 Task: Create a Sankey diagram for energy flow analysis.
Action: Mouse moved to (126, 57)
Screenshot: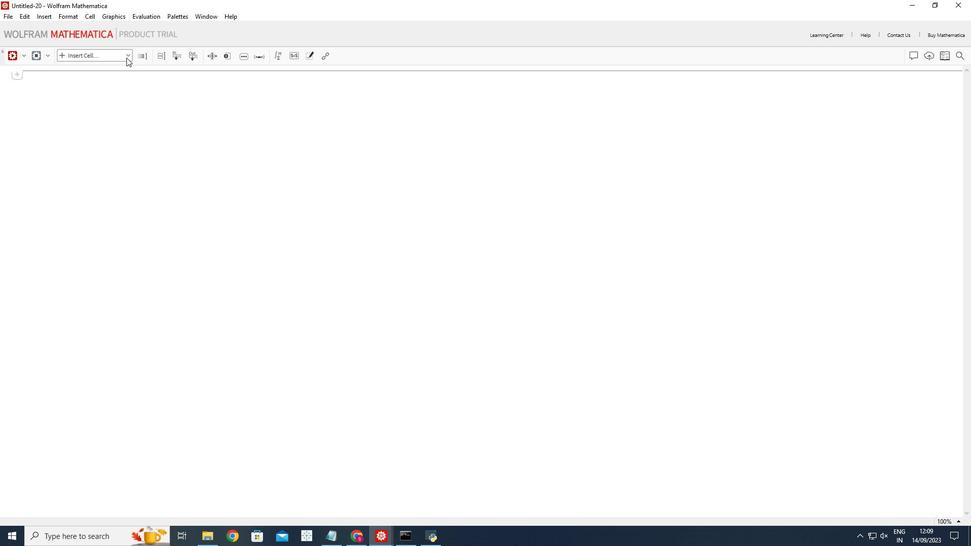 
Action: Mouse pressed left at (126, 57)
Screenshot: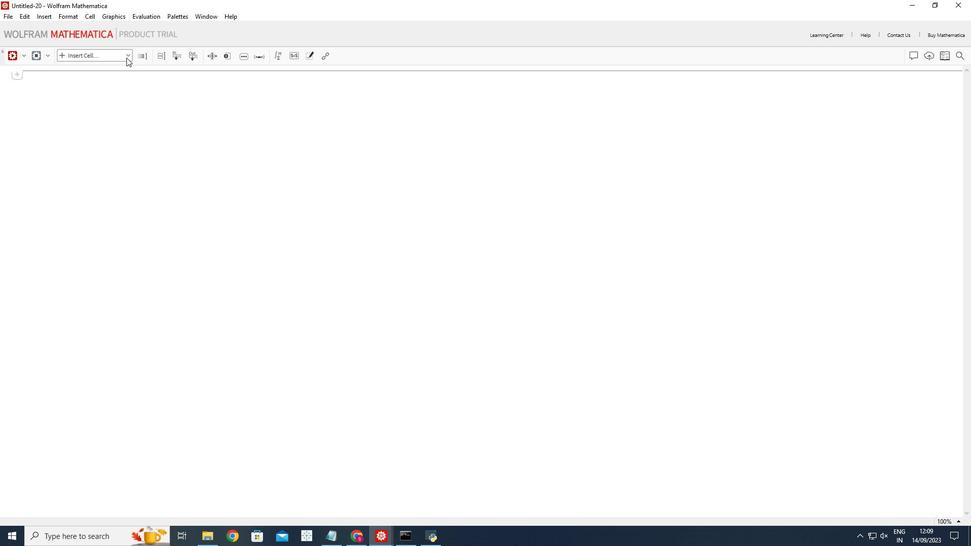 
Action: Mouse moved to (98, 76)
Screenshot: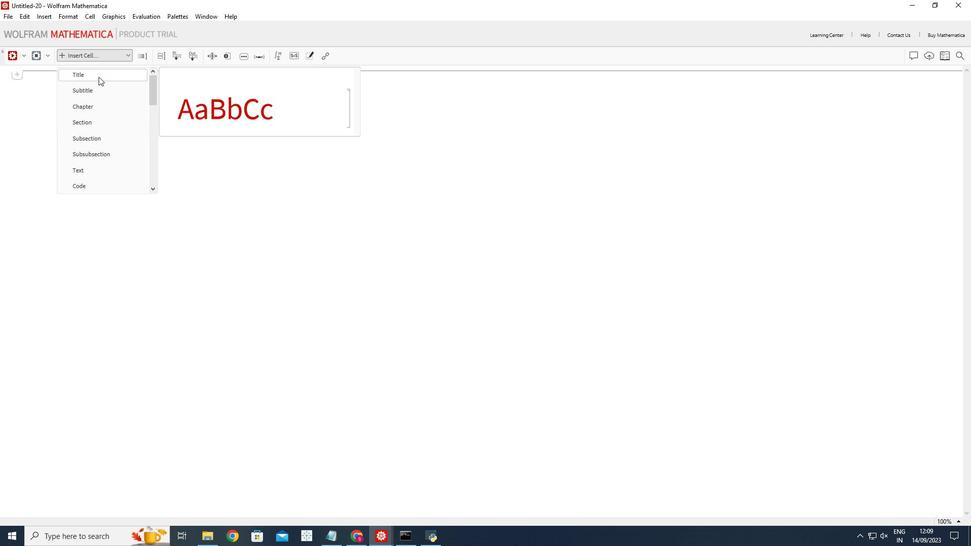 
Action: Mouse pressed left at (98, 76)
Screenshot: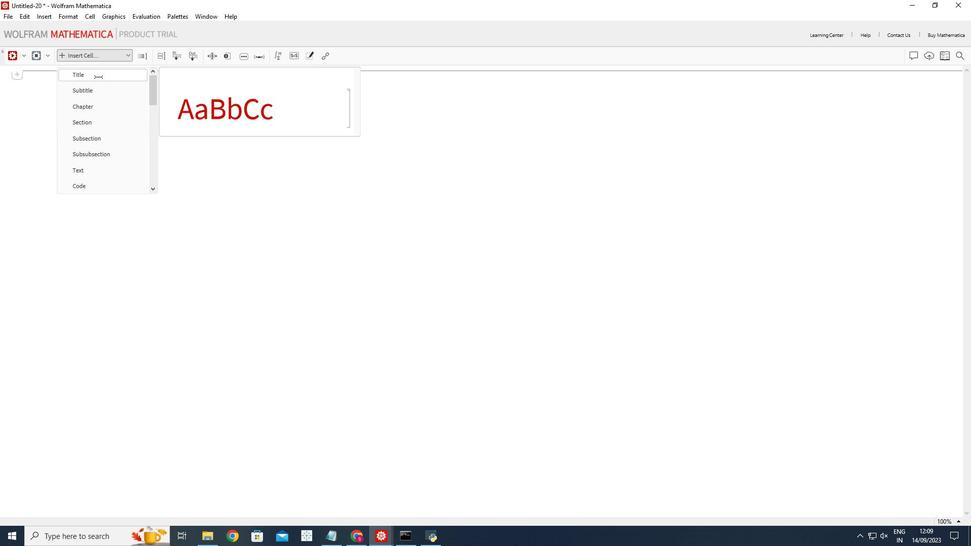
Action: Mouse moved to (88, 103)
Screenshot: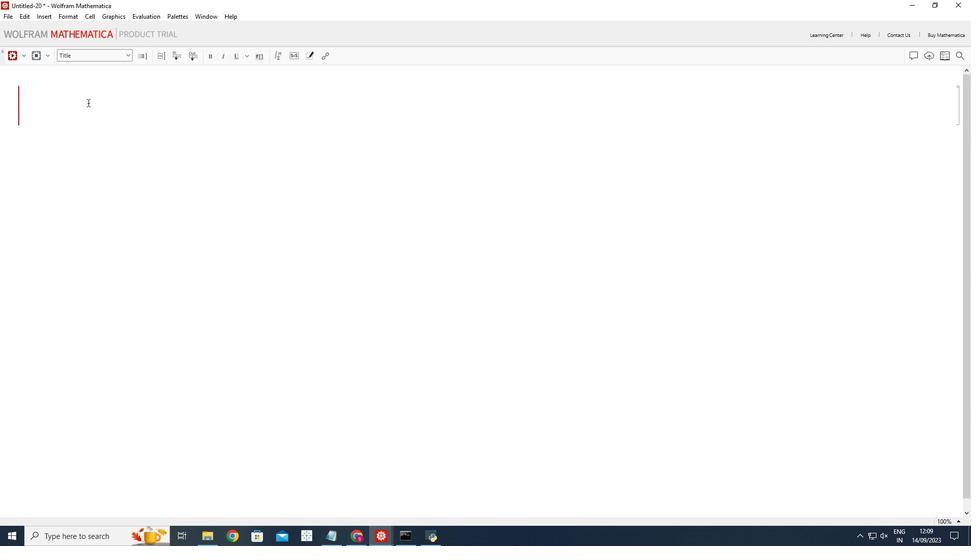 
Action: Mouse pressed left at (88, 103)
Screenshot: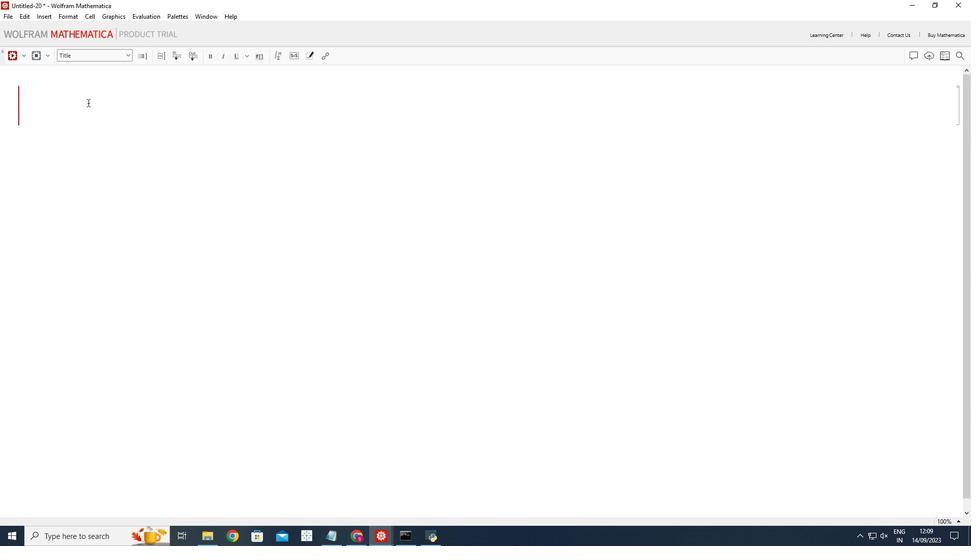 
Action: Mouse moved to (442, 412)
Screenshot: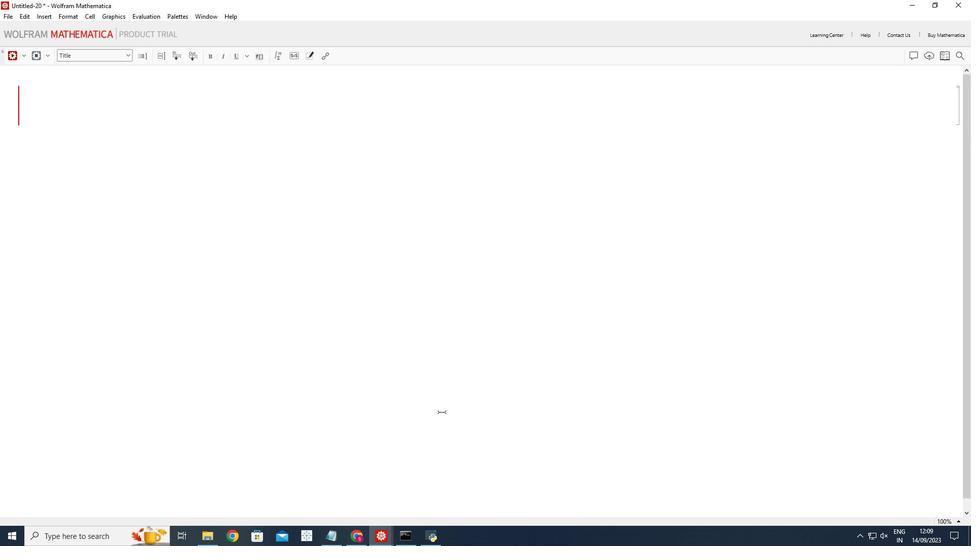
Action: Key pressed <Key.shift_r>Sankey<Key.space><Key.shift_r>Diagram<Key.space>for<Key.space><Key.shift_r>Energy<Key.space>flow<Key.space>analysis
Screenshot: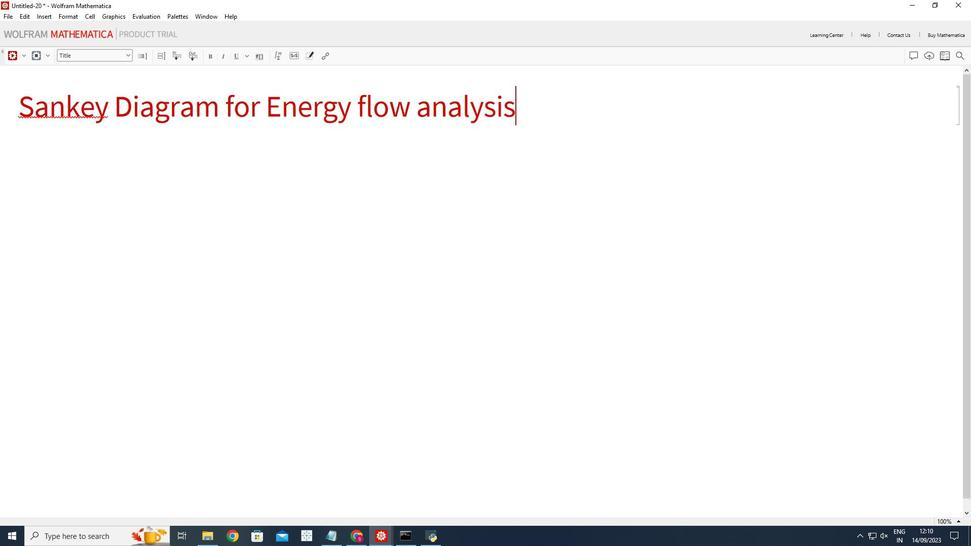 
Action: Mouse moved to (225, 193)
Screenshot: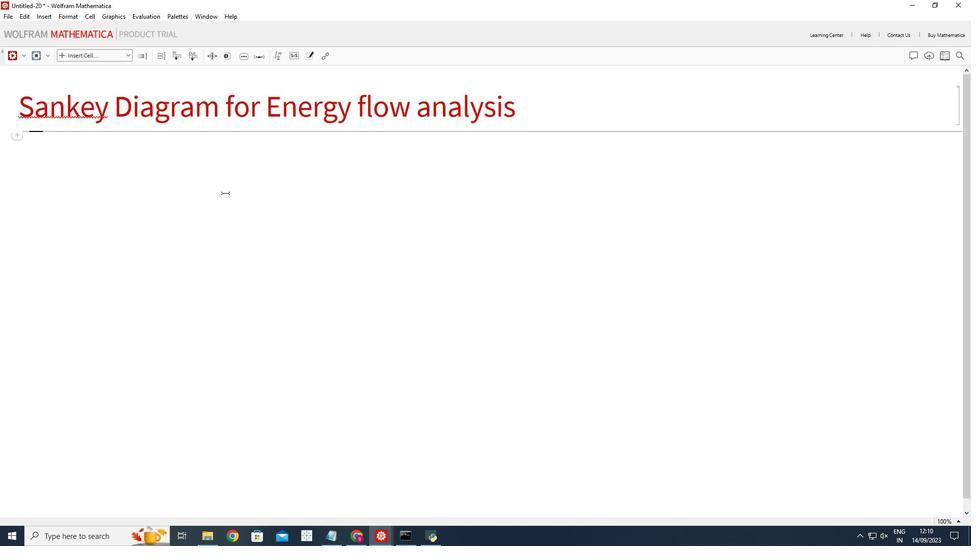
Action: Mouse pressed left at (225, 193)
Screenshot: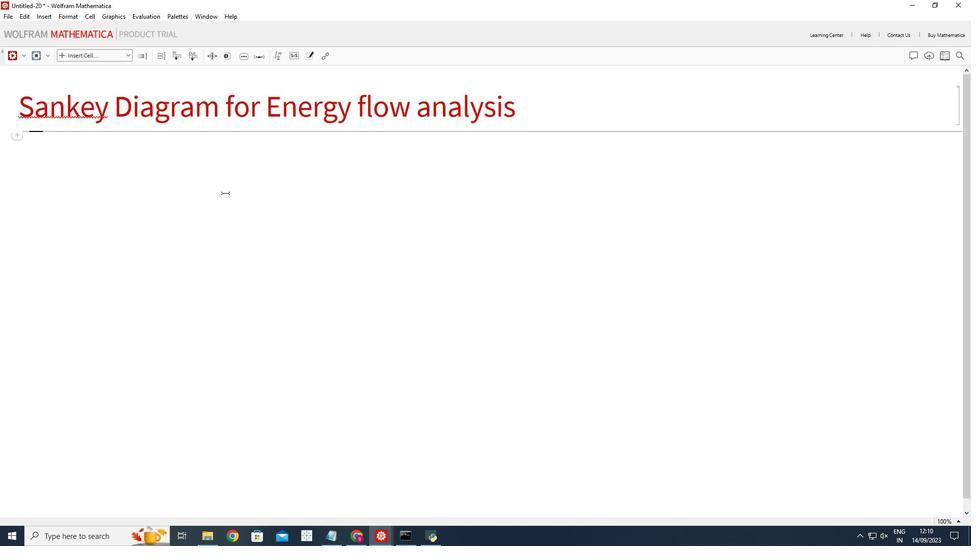 
Action: Mouse moved to (125, 57)
Screenshot: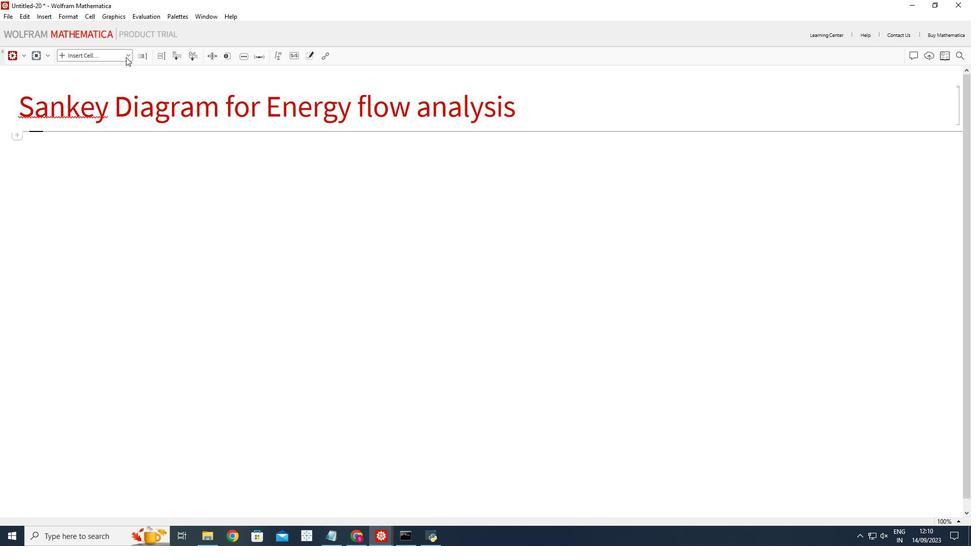 
Action: Mouse pressed left at (125, 57)
Screenshot: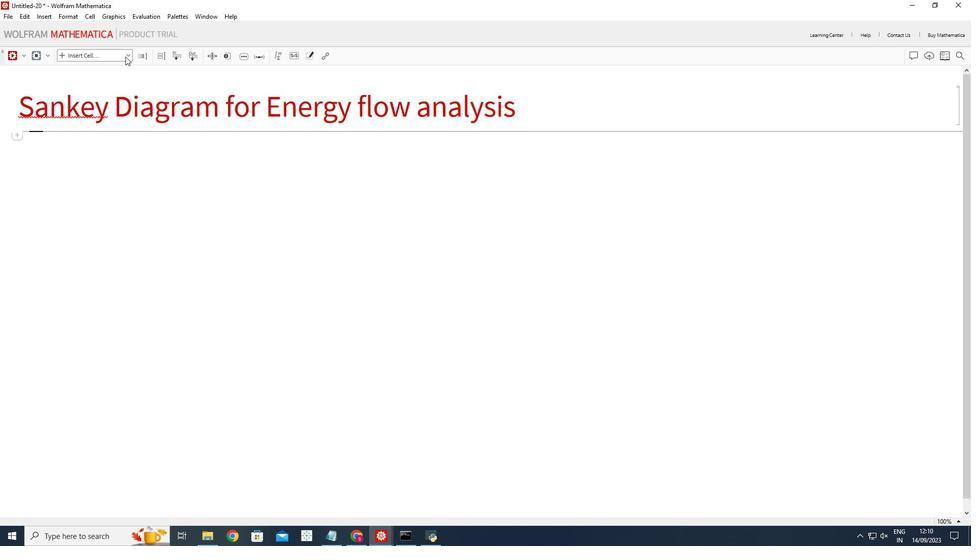 
Action: Mouse moved to (95, 186)
Screenshot: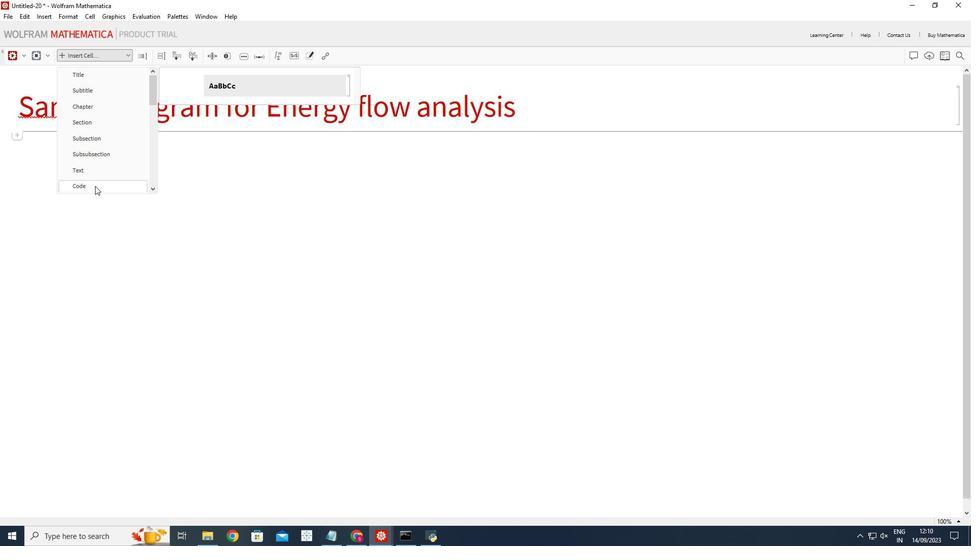 
Action: Mouse pressed left at (95, 186)
Screenshot: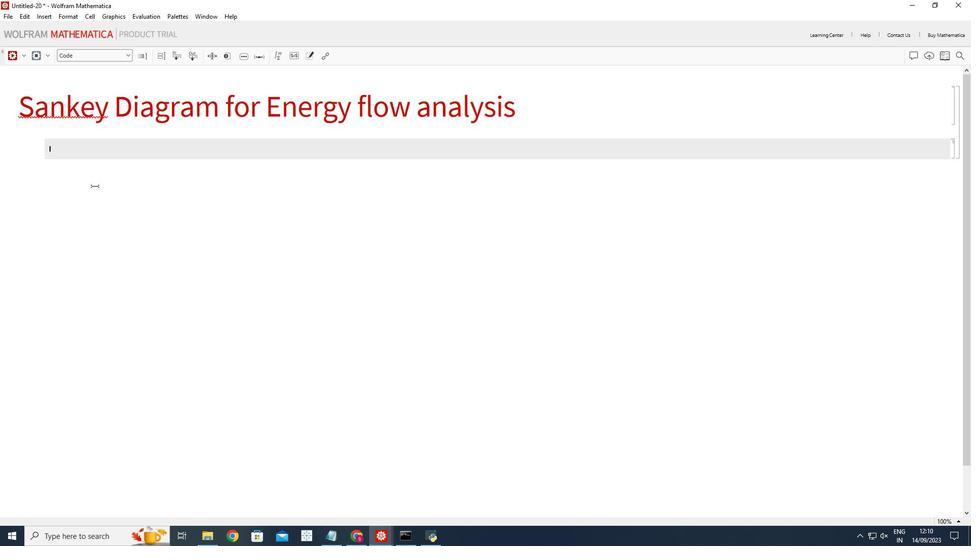 
Action: Mouse moved to (86, 149)
Screenshot: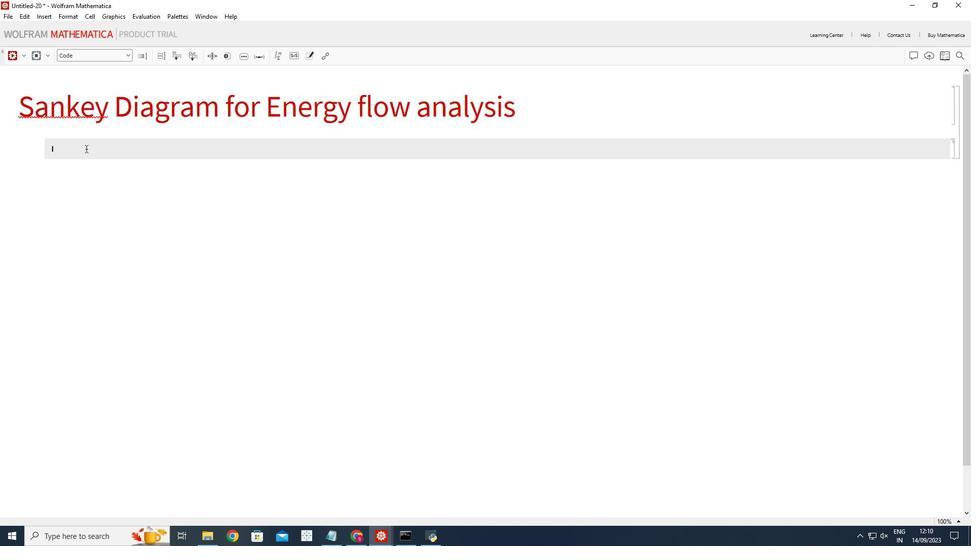 
Action: Mouse pressed left at (86, 149)
Screenshot: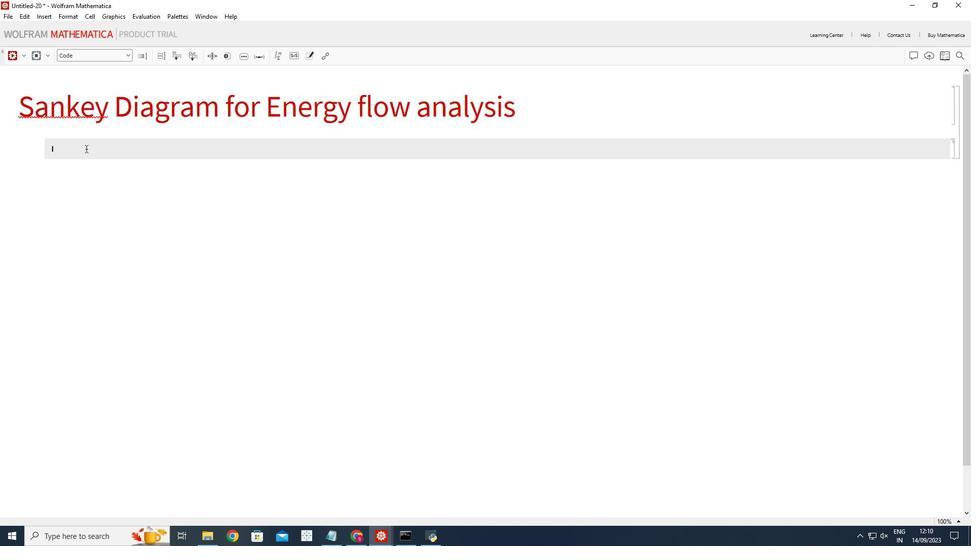 
Action: Mouse moved to (414, 418)
Screenshot: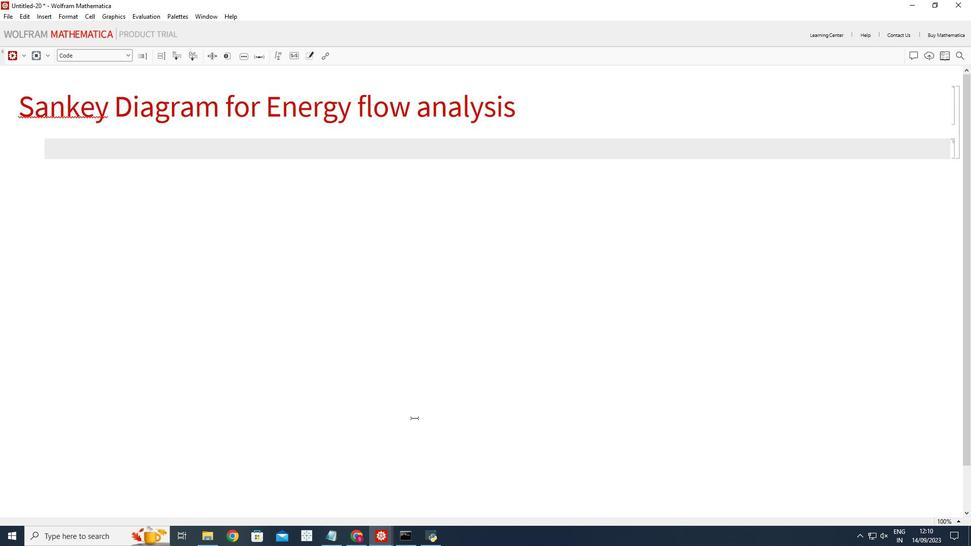 
Action: Key pressed <Key.shift_r>(*<Key.space><Key.shift_r>Define<Key.space>the<Key.space>enrgy<Key.space>flow<Key.space>data<Key.space>
Screenshot: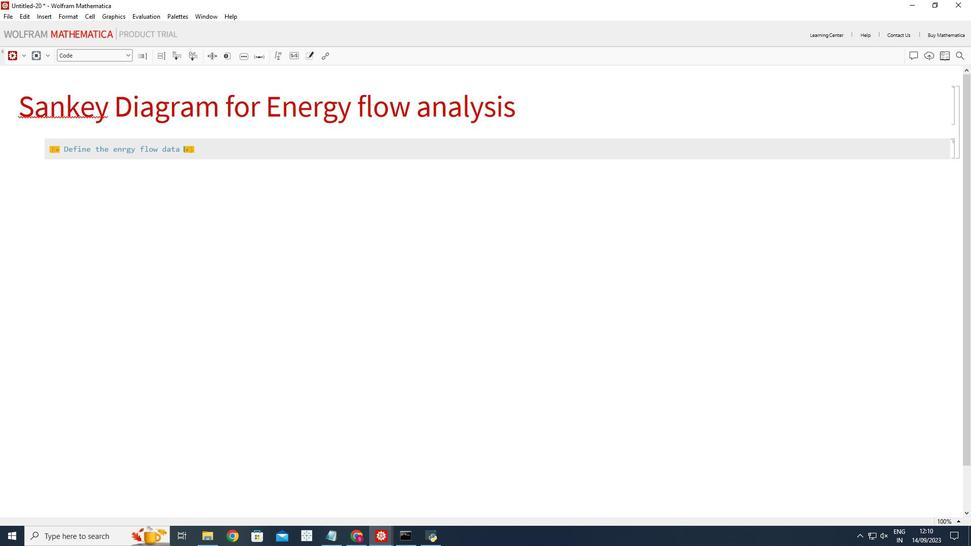 
Action: Mouse moved to (233, 142)
Screenshot: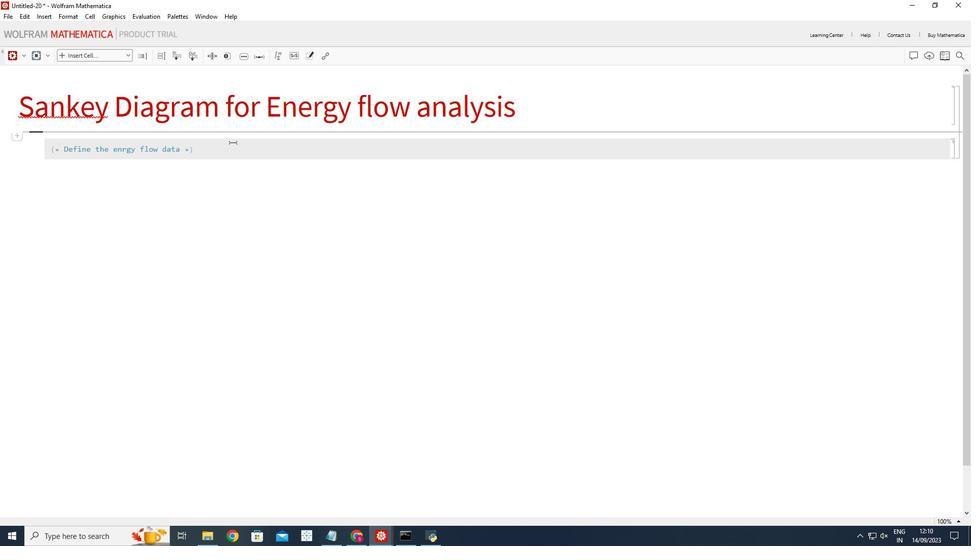 
Action: Mouse pressed left at (233, 142)
Screenshot: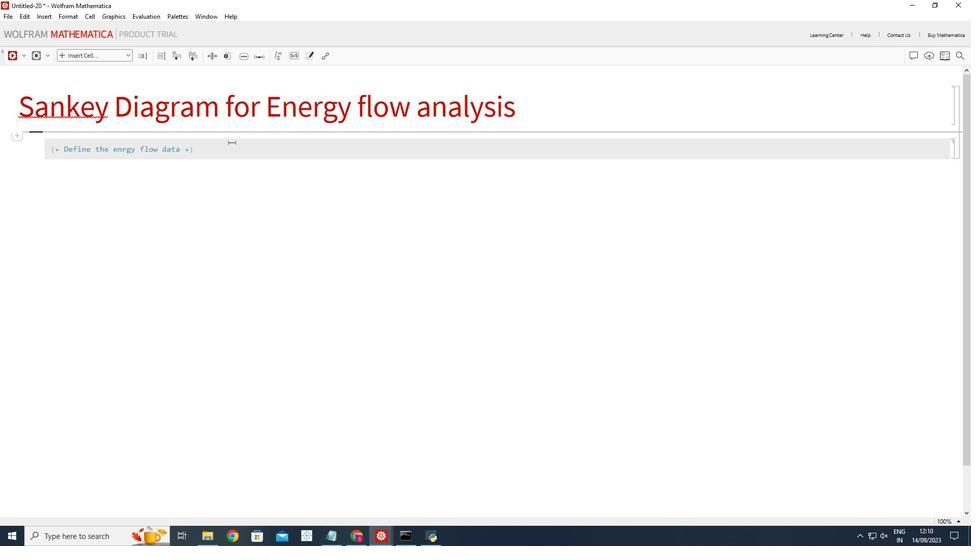 
Action: Mouse moved to (221, 148)
Screenshot: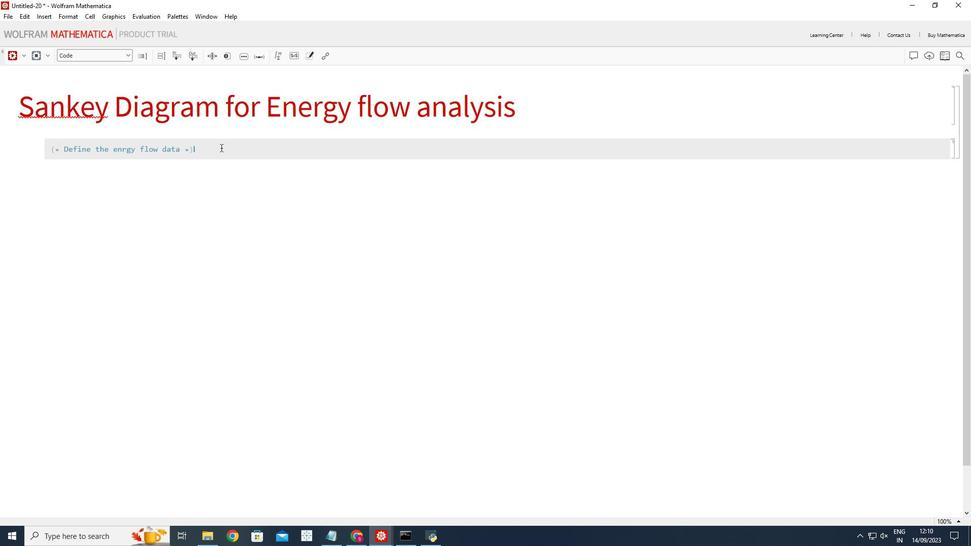 
Action: Mouse pressed left at (221, 148)
Screenshot: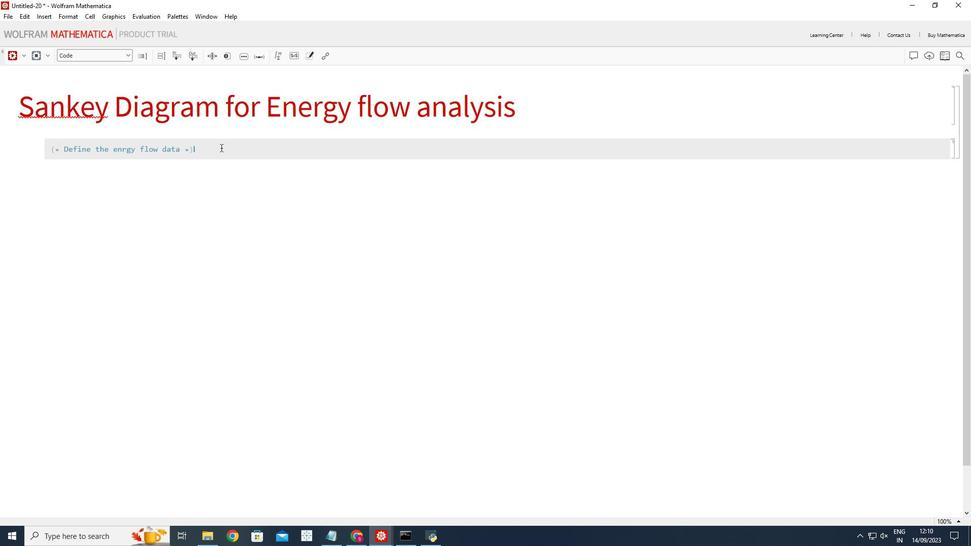 
Action: Key pressed <Key.enter>energy<Key.shift_r>Data<Key.space>=<Key.space><Key.shift_r>{<Key.shift_r>{<Key.shift_r>"<Key.shift_r><Key.shift_r><Key.shift_r><Key.shift_r><Key.shift_r><Key.shift_r><Key.shift_r>Input<Key.right>,<Key.space><Key.shift_r>"<Key.shift_r>Process<Key.space>1<Key.right>,<Key.space><Key.shift_r><Key.shift_r><Key.shift_r><Key.shift_r><Key.shift_r><Key.shift_r><Key.shift_r><Key.shift_r><Key.shift_r>"<Key.shift_r>Process<Key.space>2<Key.right>,<Key.space><Key.shift_r><Key.shift_r><Key.shift_r><Key.shift_r><Key.shift_r><Key.shift_r><Key.shift_r><Key.shift_r><Key.shift_r>"<Key.shift_r>Output<Key.right><Key.right>,<Key.space><Key.shift_r>{100,<Key.space>-30,<Key.space>-20,<Key.space>50<Key.right>,<Key.space><Key.enter><Key.shift_r>(*<Key.shift_r>Input<Key.space>energy<Key.space>and<Key.space>flows<Key.space>between<Key.space>processes<Key.right><Key.left><Key.space><Key.right><Key.right><Key.shift_r><Key.shift_r><Key.shift_r><Key.shift_r>{0,30,-10,-20<Key.right>,<Key.enter><Key.shift_r>(*<Key.space><Key.shift_r>Process<Key.space>1<Key.space>energy<Key.space>and<Key.space>flows<Key.space>between<Key.space>processes<Key.right><Key.space><Key.backspace><Key.right><Key.shift_r>{0,0,10,-10<Key.right>,<Key.enter><Key.shift_r>(*<Key.space><Key.shift_r>Process<Key.space>2<Key.space>energy<Key.space>and<Key.space>flows<Key.space>between<Key.space>processes<Key.right><Key.right><Key.shift_r><Key.shift_r><Key.shift_r><Key.shift_r><Key.shift_r><Key.shift_r>{0,0,0,10<Key.right><Key.space><Key.right>;<Key.enter><Key.enter><Key.shift_r>(*<Key.space>create<Key.space><Key.shift_r>Sankey<Key.space><Key.shift_r>diagram<Key.space>using<Key.space><Key.shift_r>List<Key.shift_r>Line<Key.shift_r>Plot<Key.space><Key.right><Key.right><Key.enter><Key.shift_r>Plot<Key.space>=<Key.space><Key.shift_r>List<Key.shift_r>Line<Key.shift_r>Plot<Key.enter>[<Key.shift_r>Table[<Key.shift_r>Tooltip[energy<Key.shift_r>Data[[i<Key.right><Key.right>,<Key.space>energy<Key.shift_r>Data[[i,-1<Key.right><Key.right><Key.right>,<Key.space><Key.shift_r>{i,<Key.space><Key.shift_r>Lenght<Key.backspace><Key.backspace>th[energy<Key.shift_r><Key.shift_r><Key.shift_r><Key.shift_r><Key.shift_r>Data<Key.right><Key.right><Key.right>,<Key.space><Key.shift_r>Plot<Key.shift_r>Range<Key.enter><Key.shift_r>All,<Key.enter><Key.shift_r>Base<Key.shift_r>Style<Key.enter><Key.space><Key.shift_r>Thickness[<Key.shift_r>Large<Key.right>,<Key.space><Key.shift_r>Frame<Key.enter><Key.shift_r>True,<Key.space><Key.shift_r><Key.shift_r>Frame<Key.shift_r>Label<Key.enter><Key.shift_r>{<Key.shift_r>"<Key.shift_r>Stages<Key.right>,<Key.space><Key.shift_r>"<Key.shift_r>Eneergy<Key.space><Key.shift_r>Flow<Key.right><Key.right>,<Key.space><Key.shift_r>Image<Key.shift_r>Size<Key.enter><Key.shift_r>Large<Key.left><Key.left><Key.left><Key.left><Key.right><Key.right><Key.right><Key.right><Key.space>,<Key.enter><Key.shift_r>Plot<Key.shift_r>Style<Key.enter><Key.space><Key.shift_r>Color<Key.shift_r>Data[97,<Key.shift_r>"<Key.shift_r>Color<Key.shift_r>List<Key.right><Key.right><Key.right>;<Key.enter><Key.enter><Key.shift_r>(*<Key.space>create<Key.space>a<Key.space>legend<Key.space><Key.right><Key.right><Key.enter>legend<Key.space>=<Key.space><Key.shift_r>Swatch<Key.shift_r>Legend<Key.enter>[<Key.shift_r>Color<Key.shift_r>Data<Key.enter>[97,<Key.space><Key.shift_r>"<Key.shift_r>Color<Key.shift_r><Key.shift_r><Key.shift_r><Key.shift_r><Key.shift_r><Key.shift_r><Key.shift_r><Key.shift_r><Key.shift_r><Key.shift_r><Key.shift_r><Key.shift_r>List<Key.right><Key.right>,<Key.space><Key.shift_r>{<Key.shift_r>"<Key.shift_r><Key.shift_r><Key.shift_r><Key.shift_r><Key.shift_r>Input<Key.right>,<Key.shift_r>"<Key.shift_r>Process<Key.space>1<Key.right>,<Key.space><Key.shift_r>"<Key.shift_r>Process<Key.space>2<Key.right>,<Key.space><Key.shift_r>"<Key.shift_r>Output<Key.right><Key.right>,<Key.space><Key.shift_r>Legend<Key.shift_r><Key.shift_r><Key.shift_r><Key.shift_r><Key.shift_r><Key.shift_r><Key.shift_r><Key.shift_r><Key.shift_r><Key.shift_r><Key.shift_r><Key.shift_r><Key.shift_r><Key.shift_r><Key.shift_r>Layout<Key.enter><Key.shift_r>{"<Key.shift_r>Row<Key.right>,<Key.space>1<Key.left><Key.right><Key.right><Key.right>;<Key.enter><Key.enter><Key.shift_r>(*<Key.space><Key.shift_r>Combine<Key.space>the<Key.space>plot<Key.space>and<Key.space>legend<Key.space><Key.right><Key.right><Key.enter><Key.shift_r>Legended[<Key.shift_r>Pl<Key.backspace><Key.backspace>plot,<Key.space>legend<Key.right><Key.shift_r><Key.enter>
Screenshot: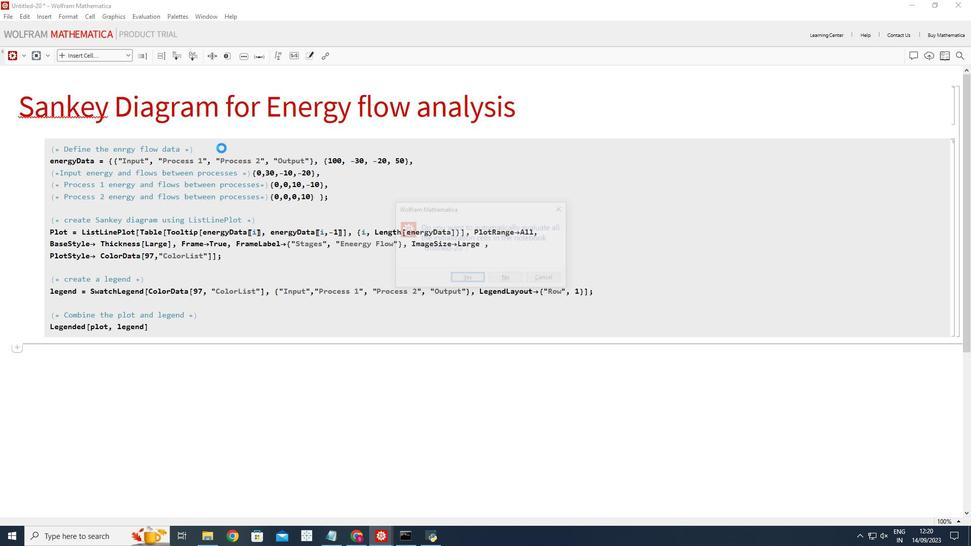 
Action: Mouse moved to (467, 277)
Screenshot: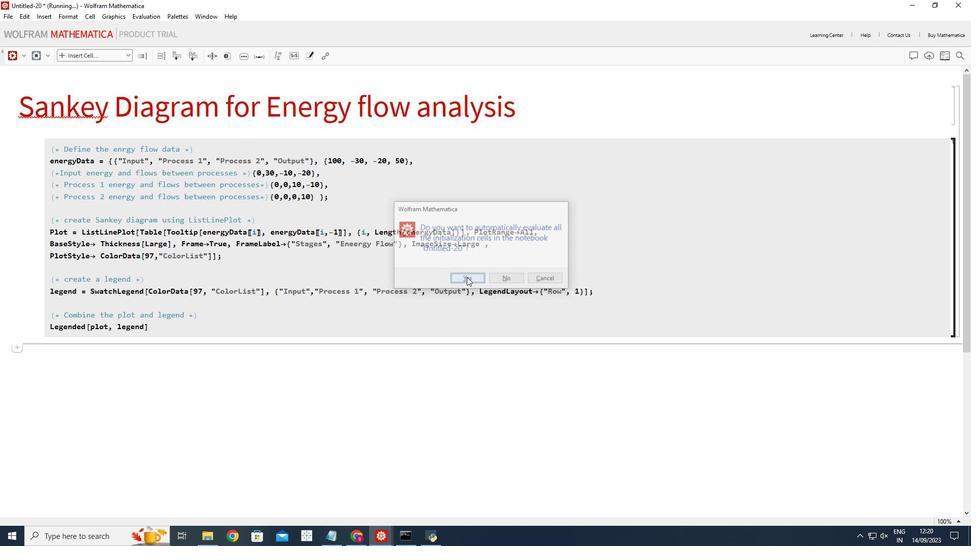 
Action: Mouse pressed left at (467, 277)
Screenshot: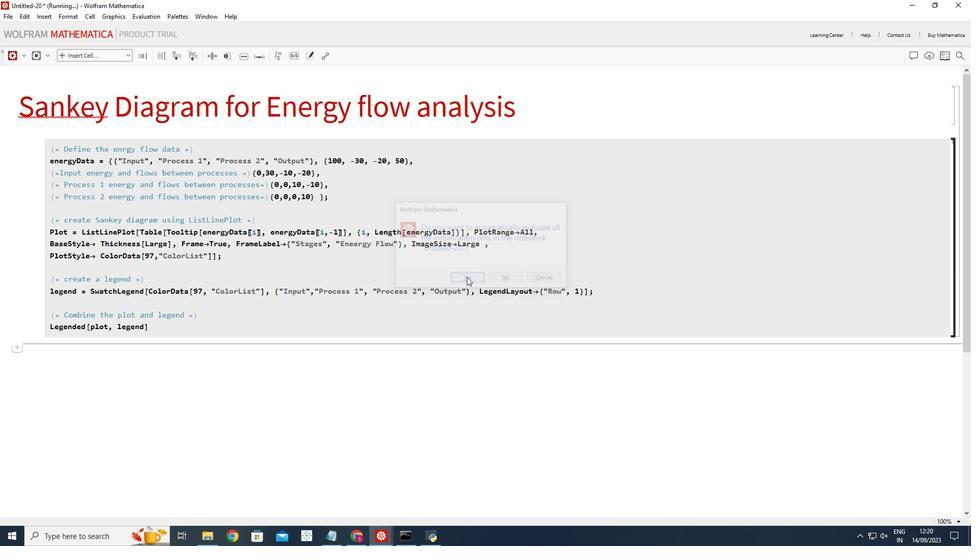 
Action: Mouse moved to (600, 301)
Screenshot: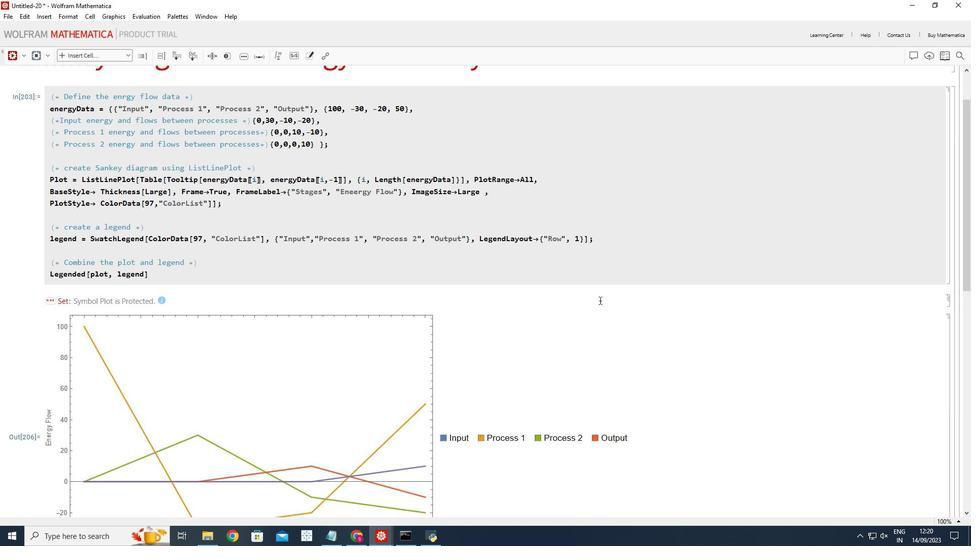 
Action: Mouse scrolled (600, 300) with delta (0, 0)
Screenshot: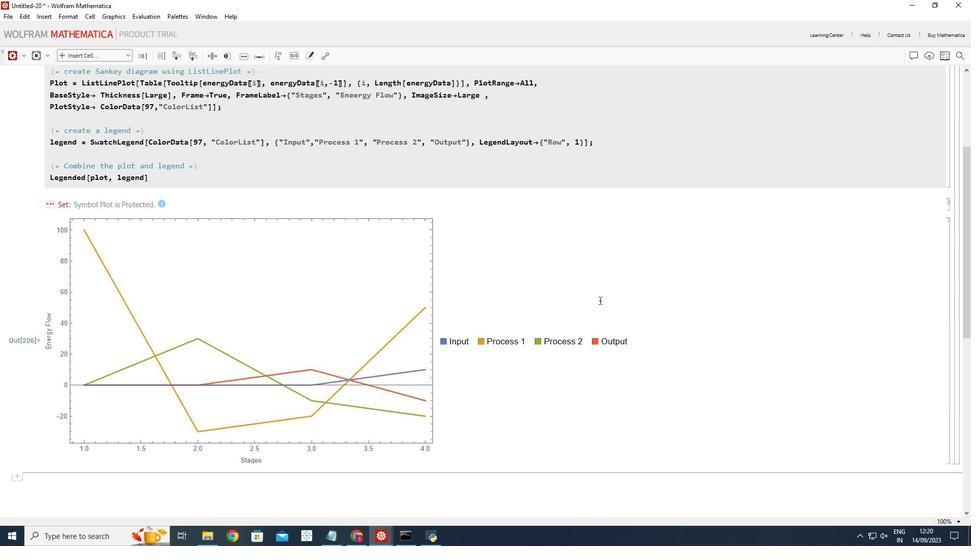 
Action: Mouse scrolled (600, 300) with delta (0, 0)
Screenshot: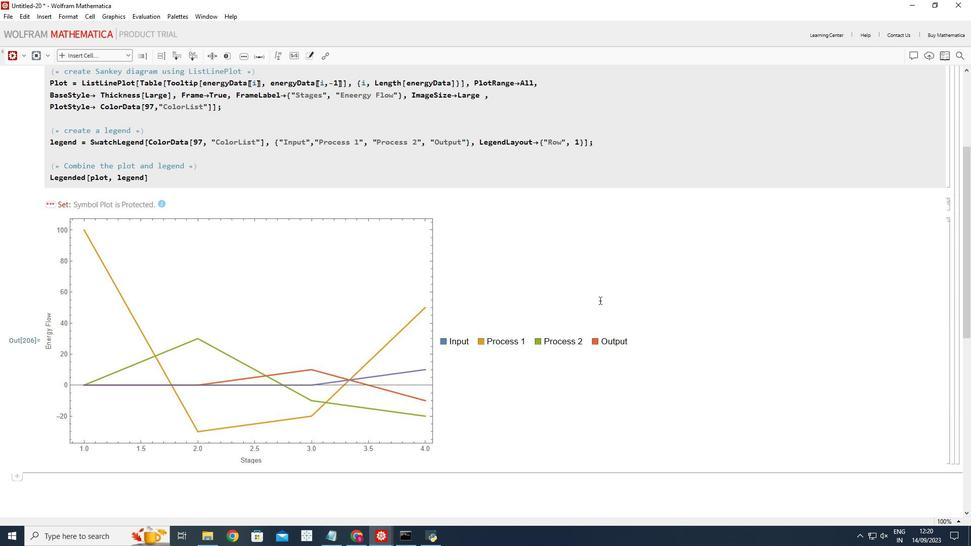 
Action: Mouse scrolled (600, 300) with delta (0, 0)
Screenshot: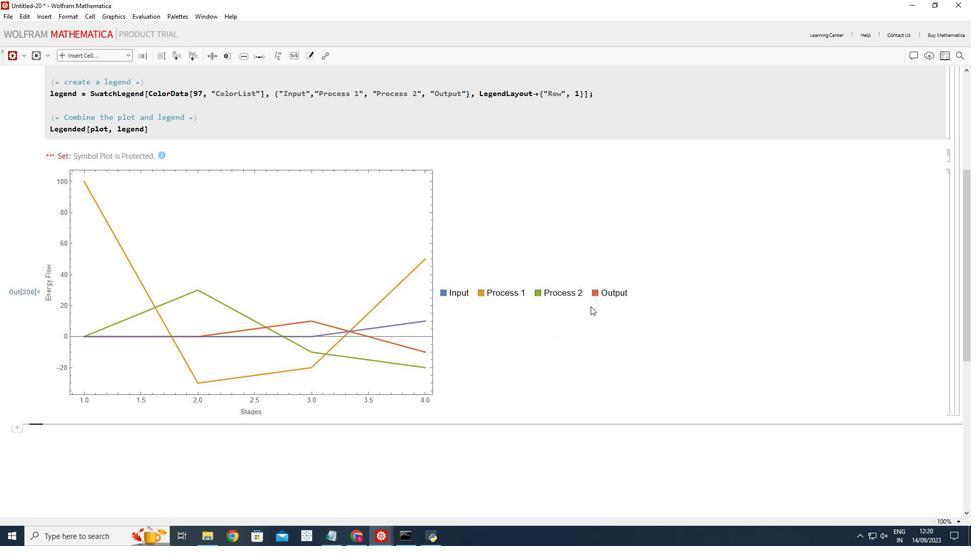
Action: Mouse moved to (391, 329)
Screenshot: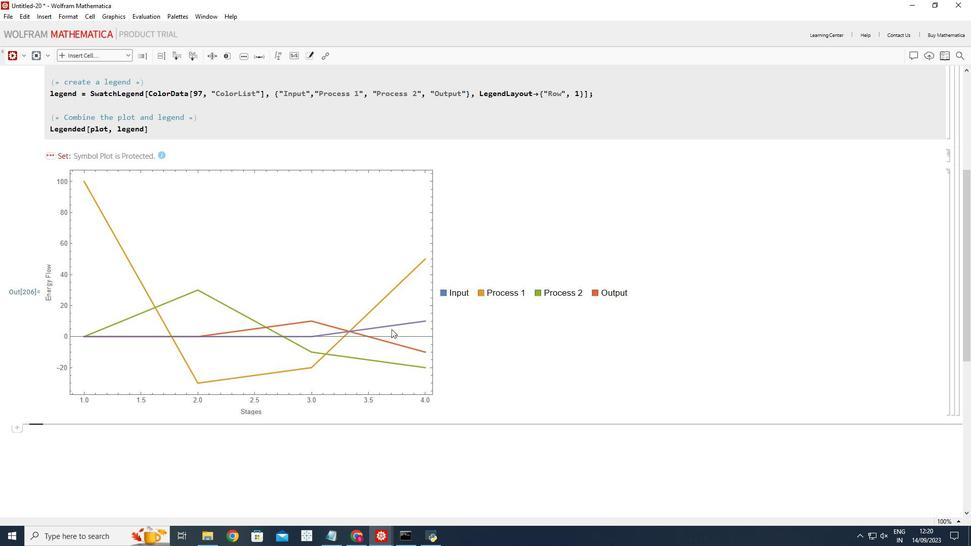 
Action: Mouse pressed left at (391, 329)
Screenshot: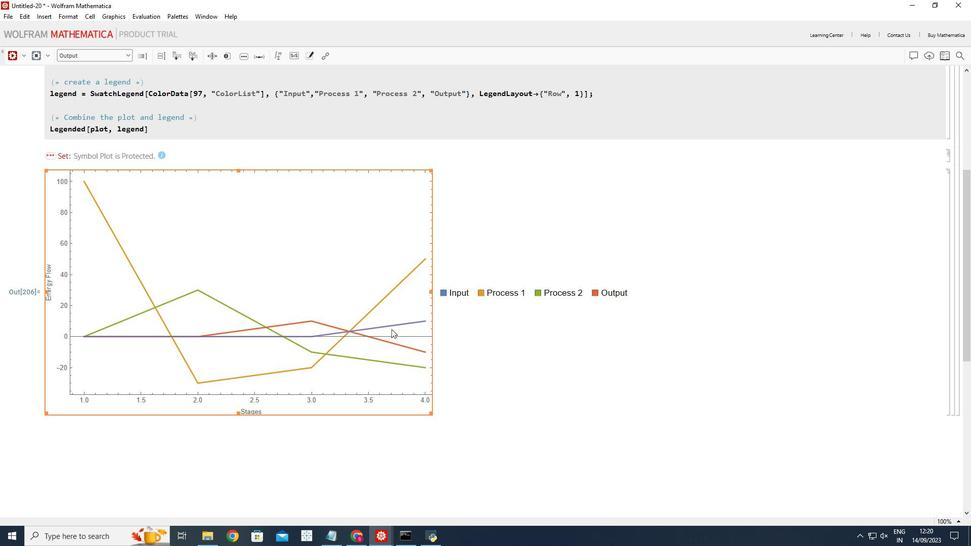 
Action: Mouse scrolled (391, 328) with delta (0, 0)
Screenshot: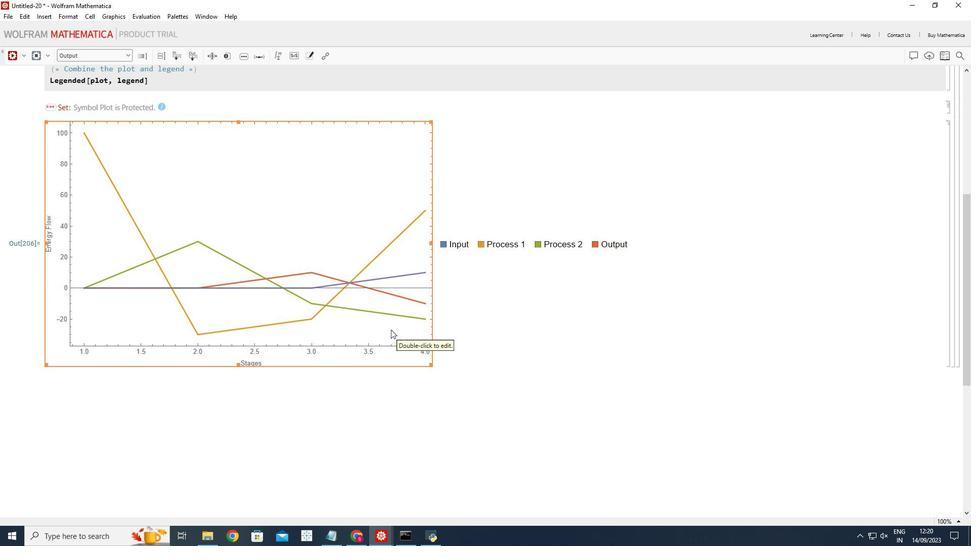 
Action: Mouse moved to (429, 366)
Screenshot: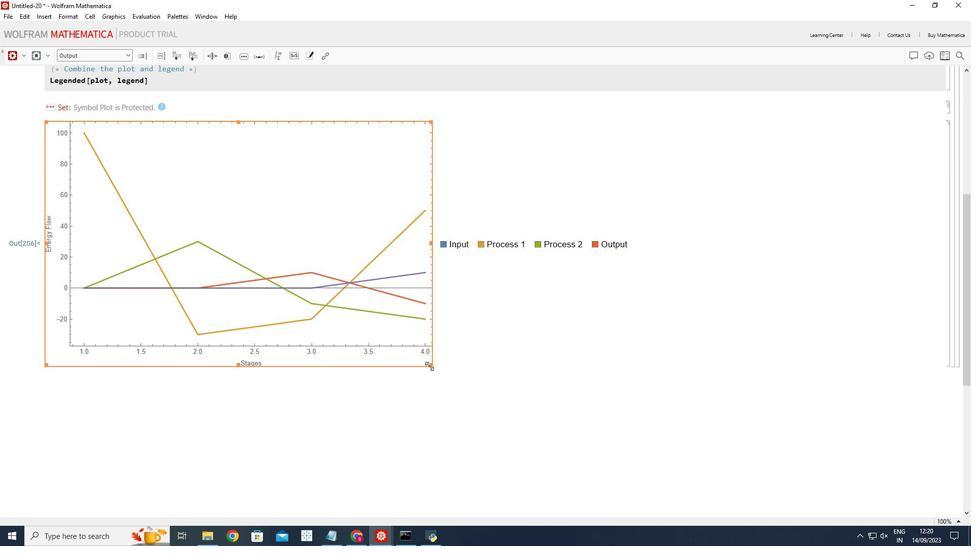 
Action: Mouse pressed left at (429, 366)
Screenshot: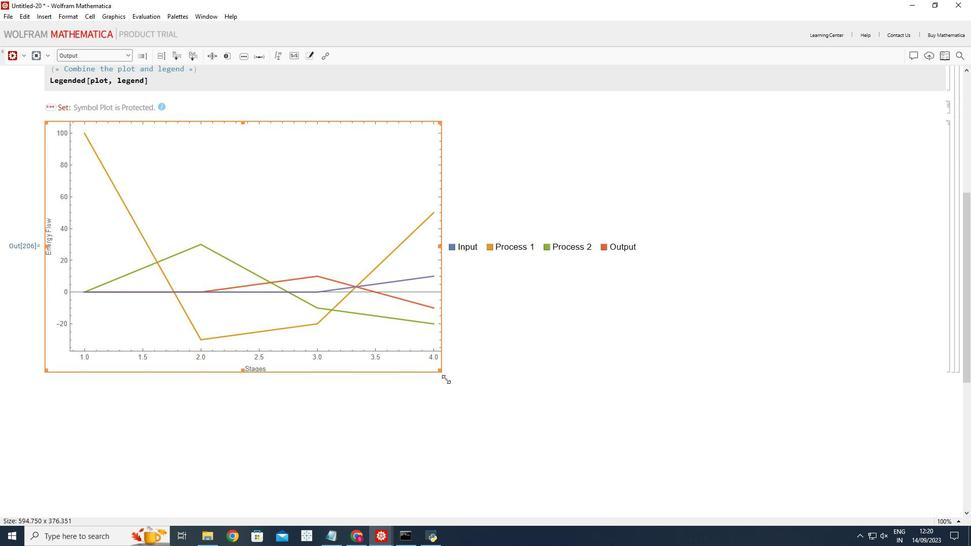
Action: Mouse moved to (602, 382)
Screenshot: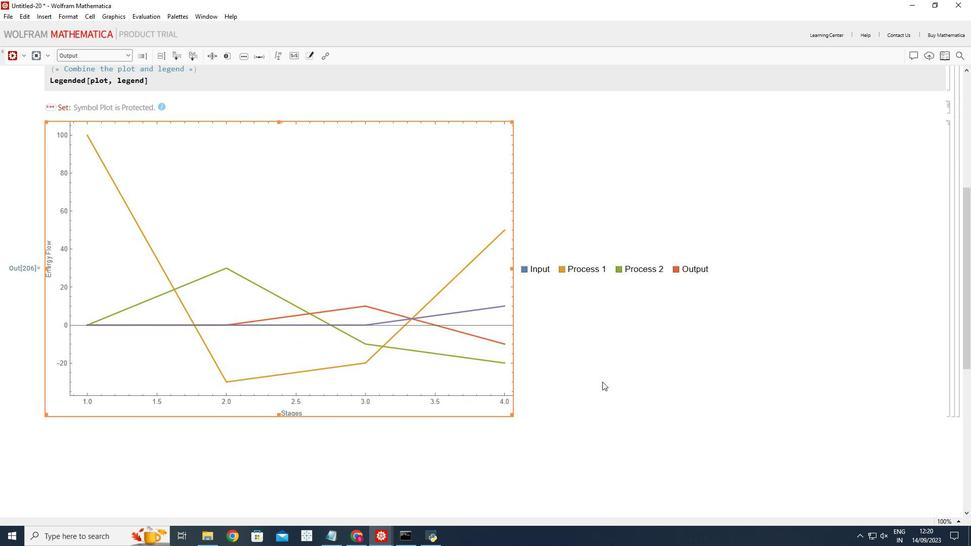 
Action: Mouse pressed left at (602, 382)
Screenshot: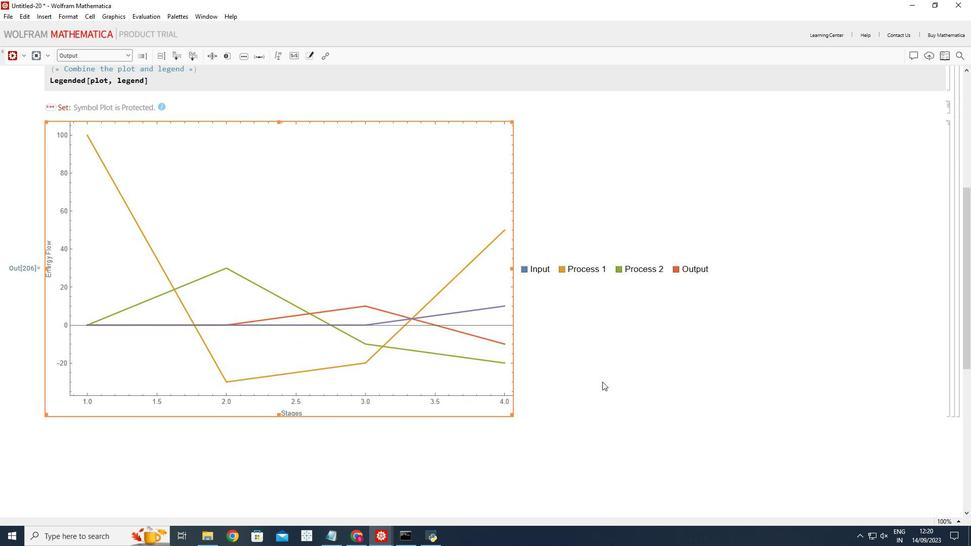 
Action: Mouse moved to (403, 432)
Screenshot: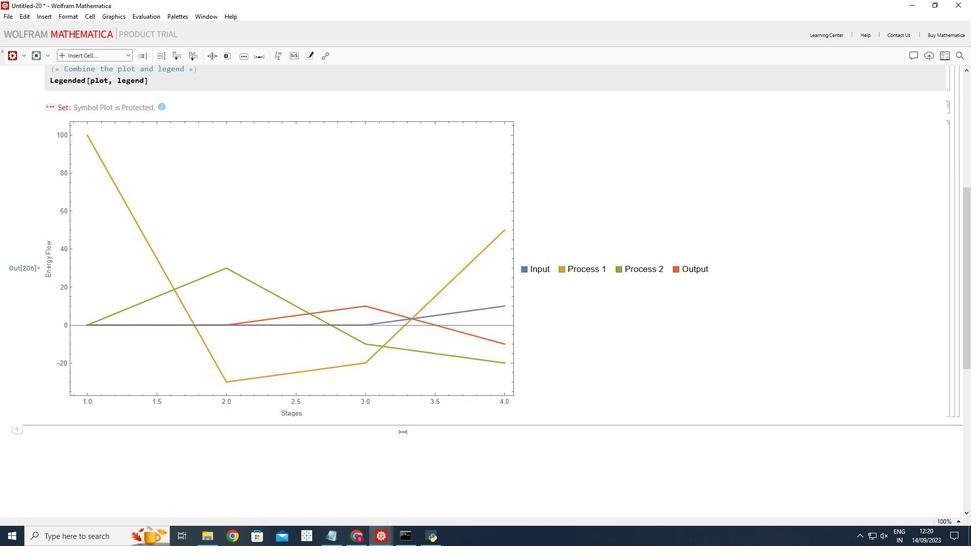 
Action: Mouse pressed left at (403, 432)
Screenshot: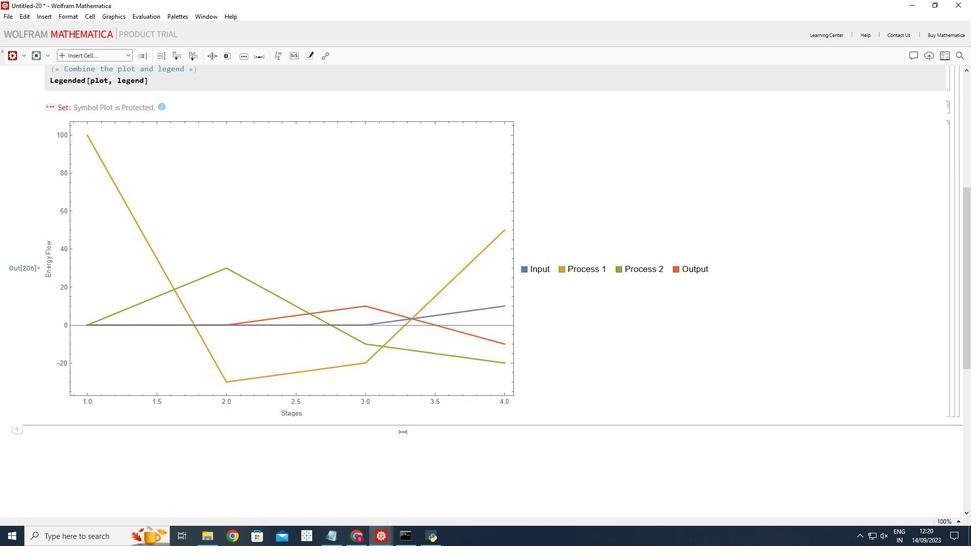 
Action: Mouse moved to (444, 417)
Screenshot: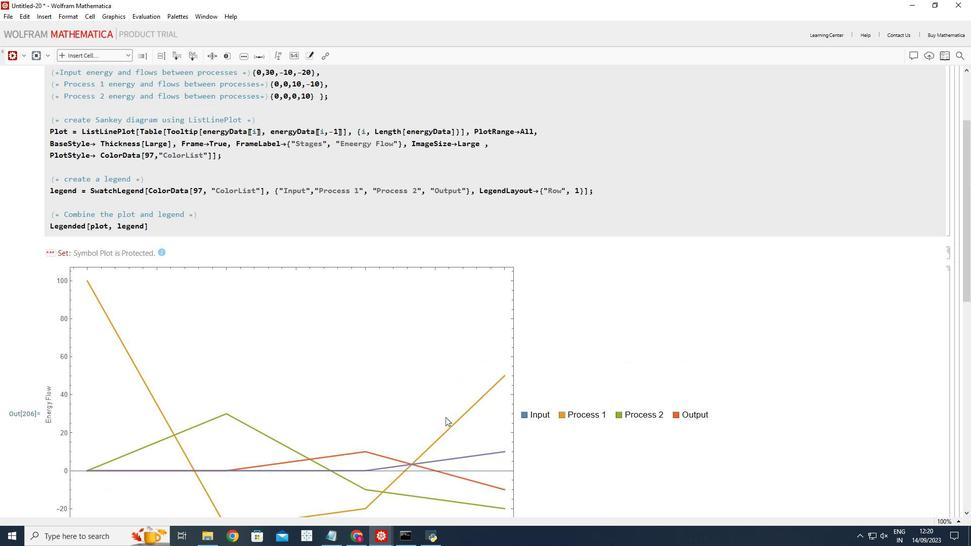 
Action: Mouse scrolled (444, 418) with delta (0, 0)
Screenshot: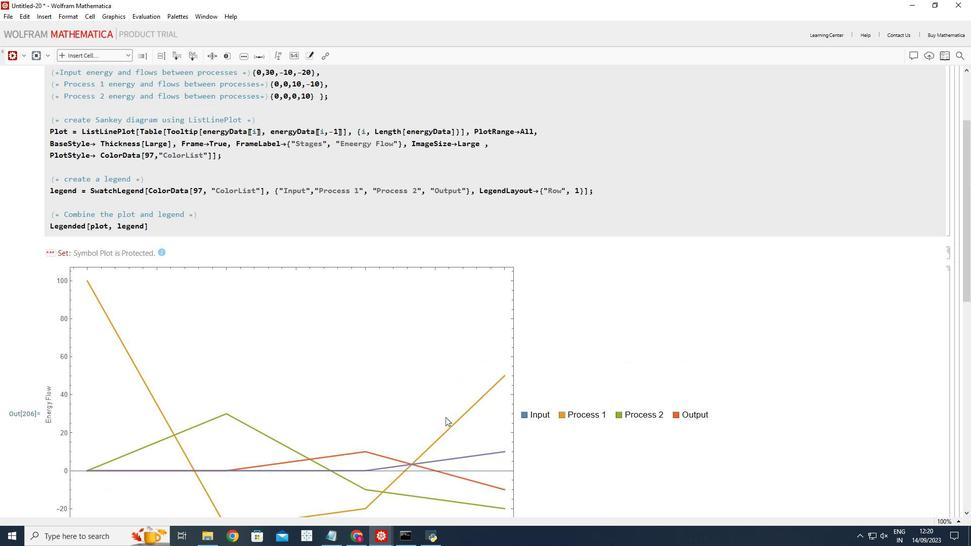 
Action: Mouse moved to (445, 417)
Screenshot: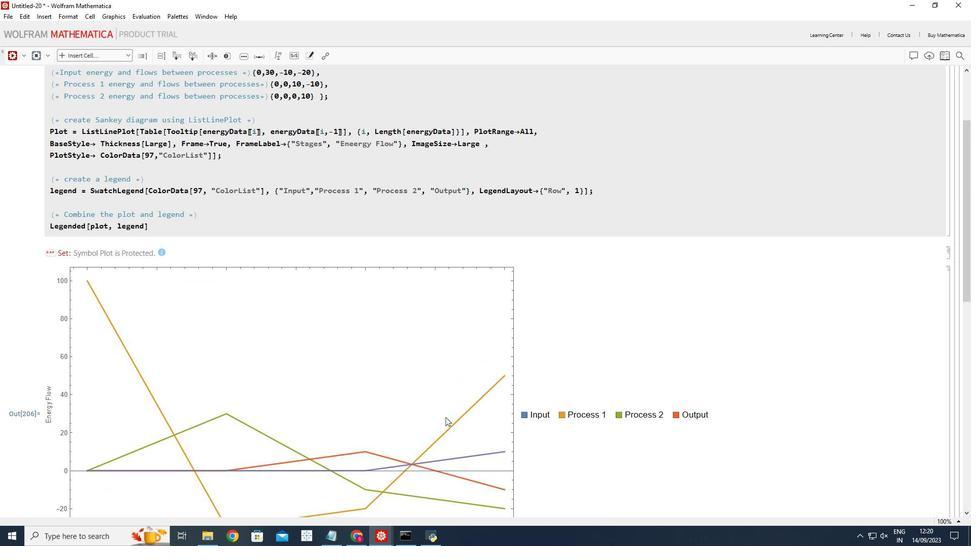 
Action: Mouse scrolled (445, 417) with delta (0, 0)
Screenshot: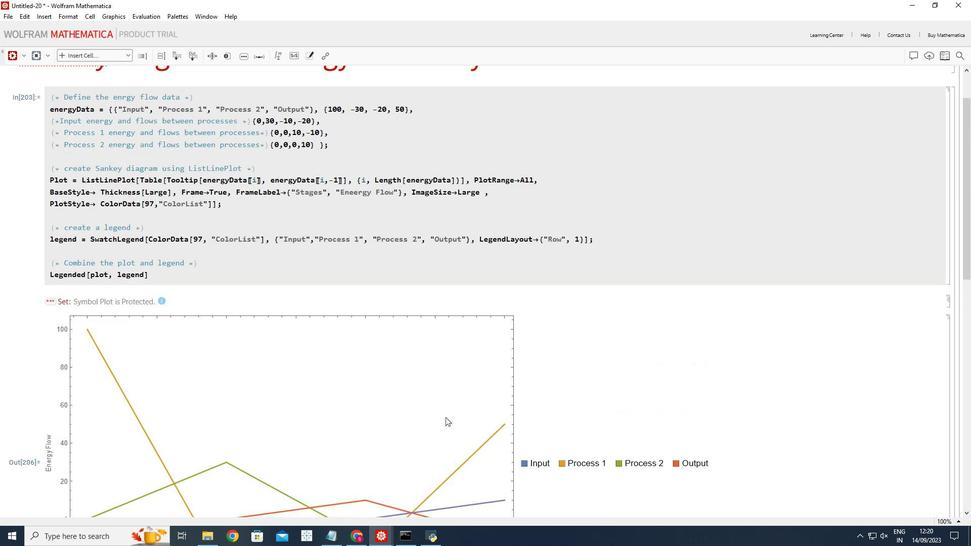 
Action: Mouse scrolled (445, 417) with delta (0, 0)
Screenshot: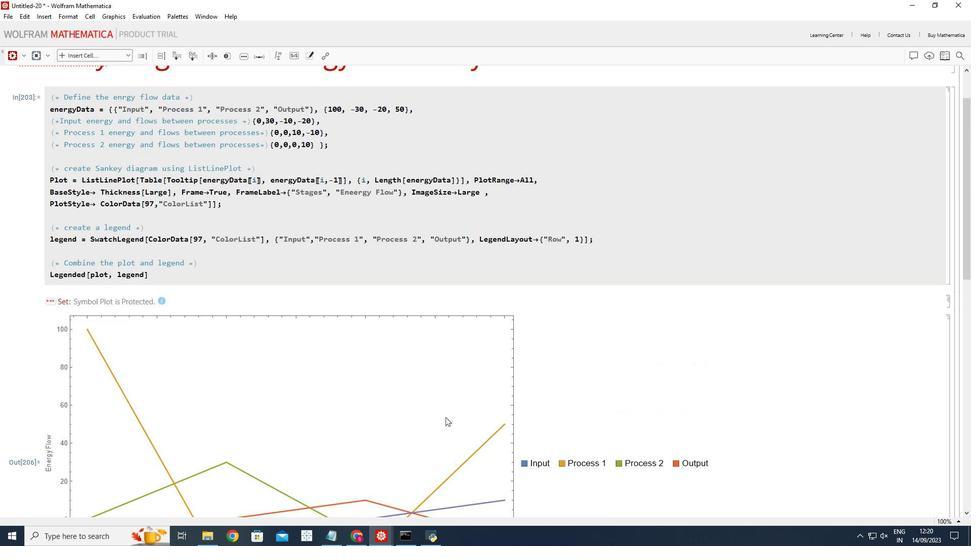 
Action: Mouse scrolled (445, 417) with delta (0, 0)
Screenshot: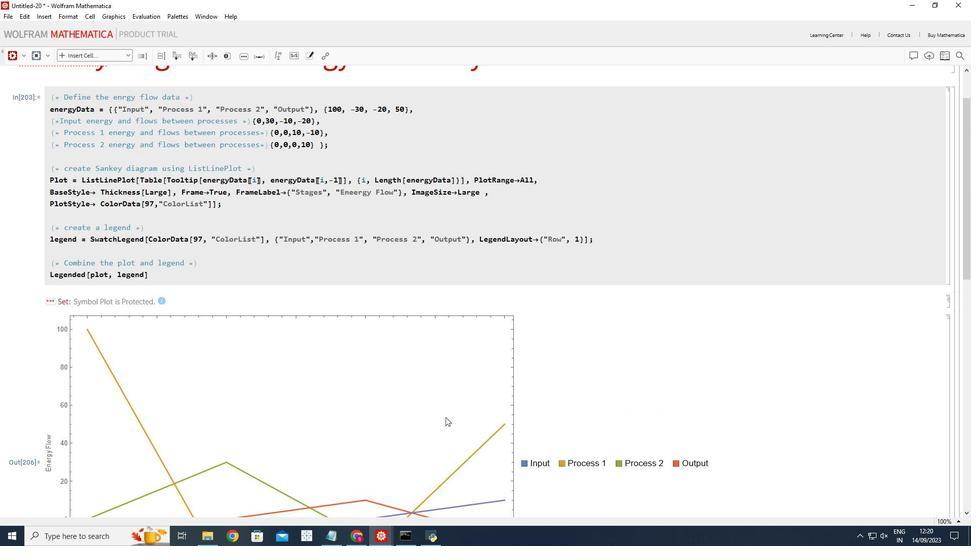 
Action: Mouse scrolled (445, 417) with delta (0, 0)
Screenshot: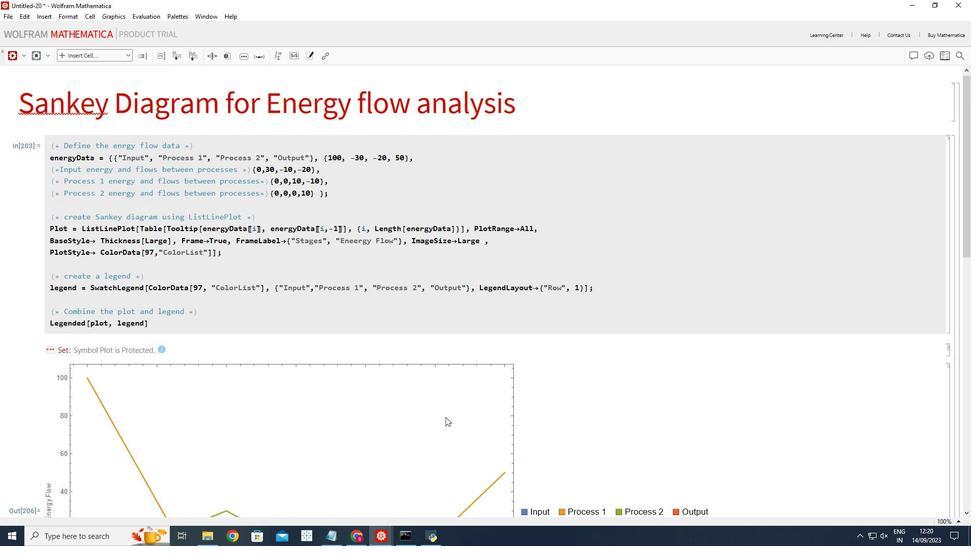 
Action: Mouse moved to (347, 169)
Screenshot: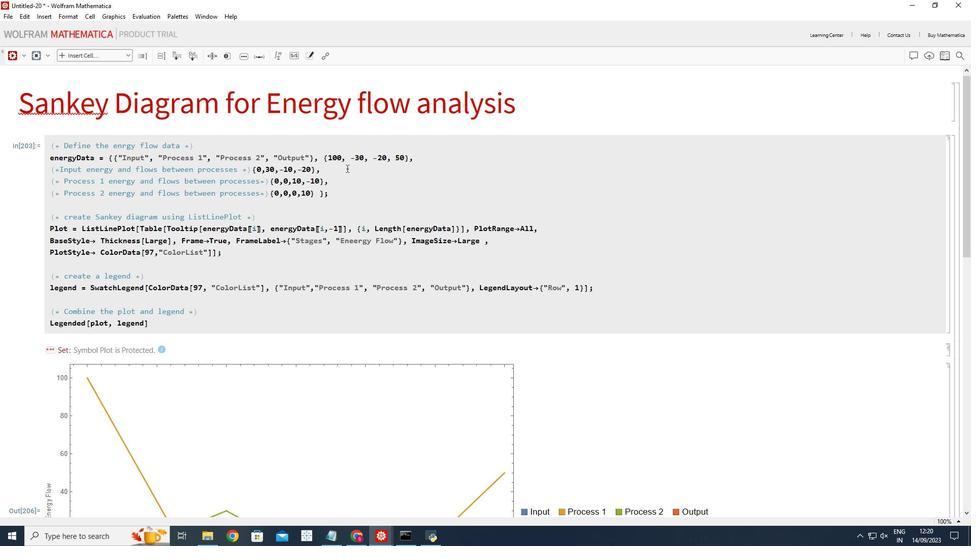 
